 Task: Look for products in the category "Pork" from the brand "Godshalls".
Action: Mouse moved to (14, 108)
Screenshot: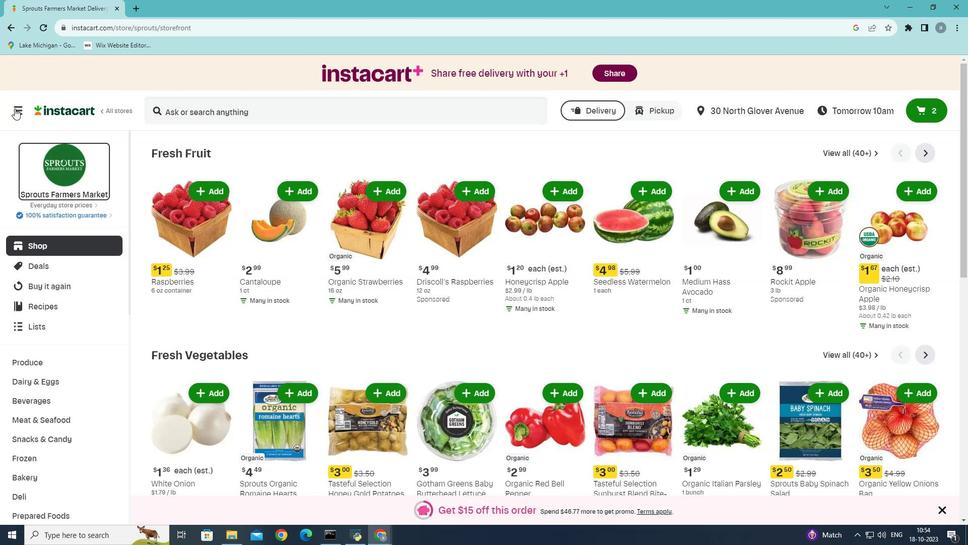 
Action: Mouse pressed left at (14, 108)
Screenshot: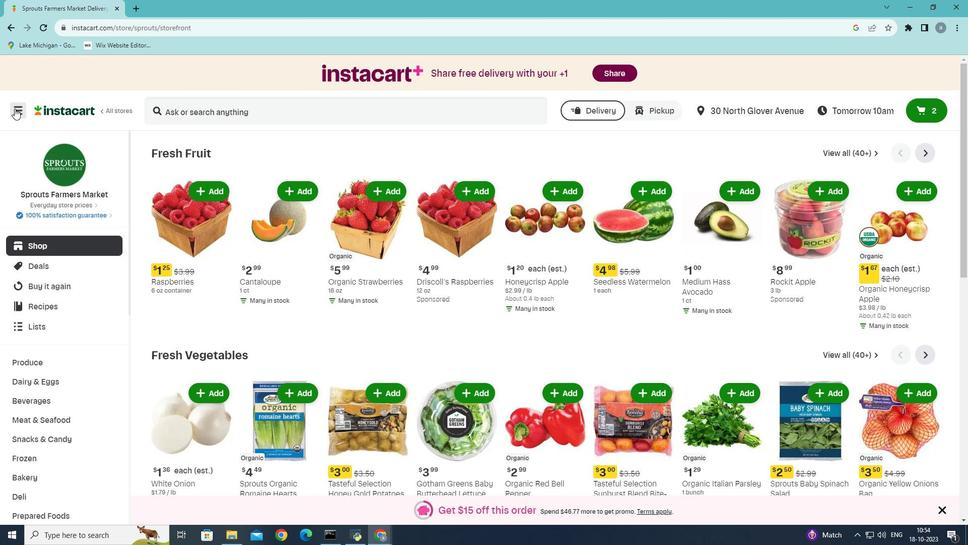 
Action: Mouse moved to (46, 295)
Screenshot: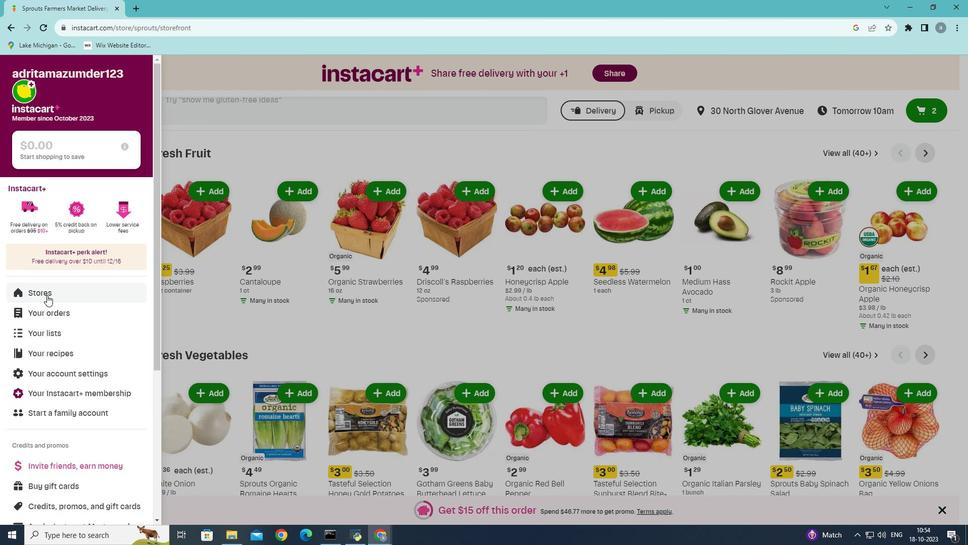 
Action: Mouse pressed left at (46, 295)
Screenshot: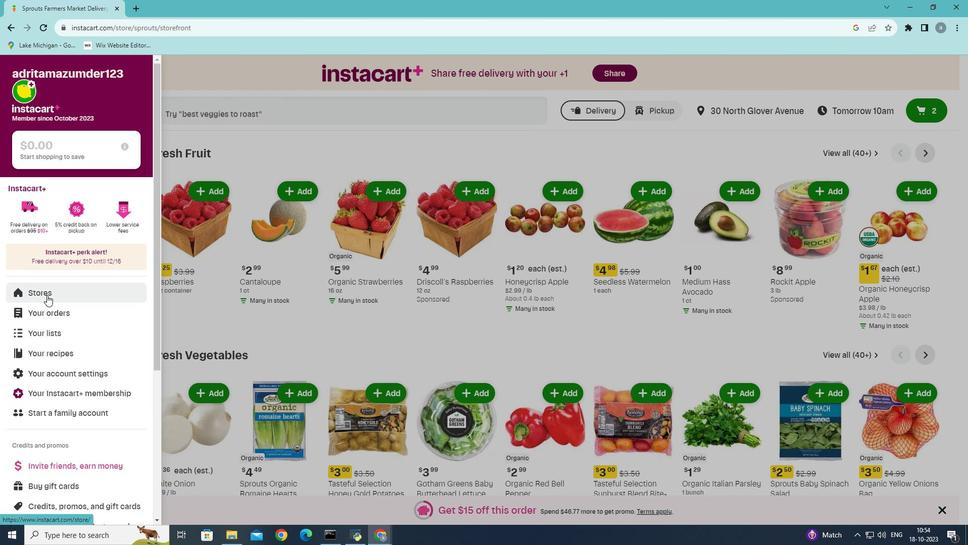 
Action: Mouse moved to (236, 119)
Screenshot: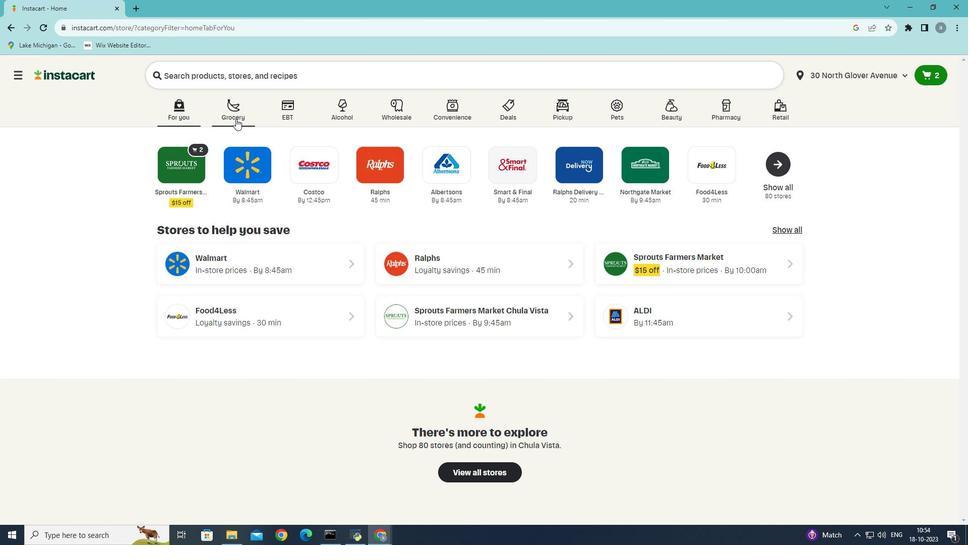 
Action: Mouse pressed left at (236, 119)
Screenshot: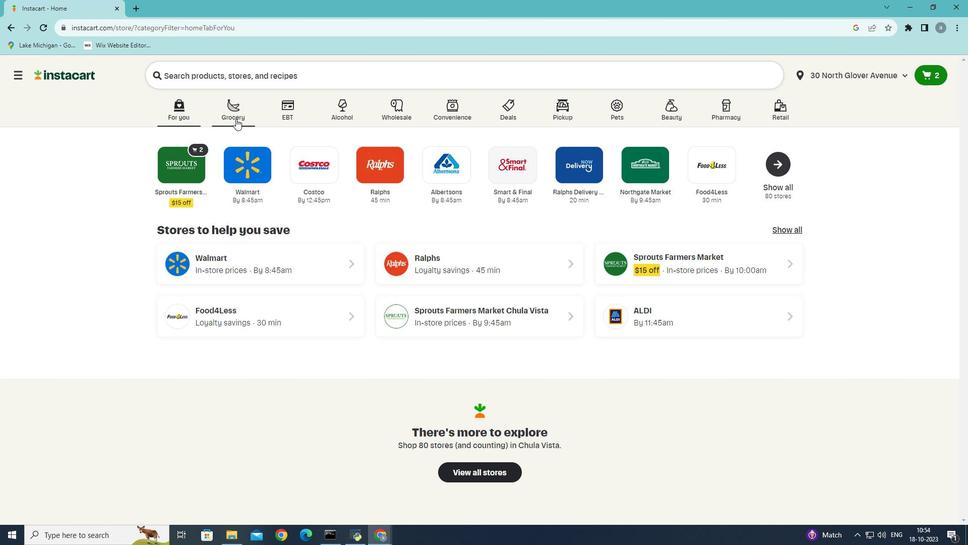 
Action: Mouse moved to (205, 292)
Screenshot: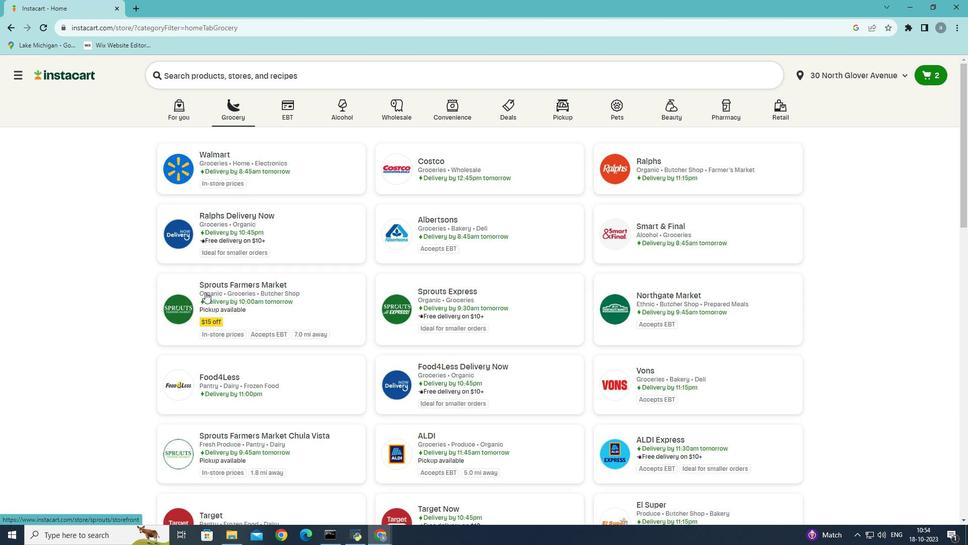 
Action: Mouse pressed left at (205, 292)
Screenshot: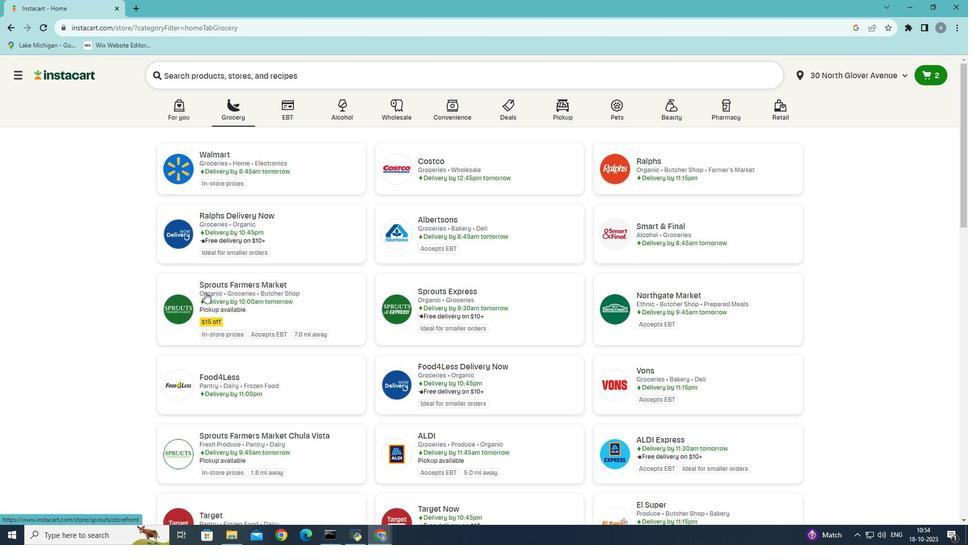 
Action: Mouse moved to (44, 421)
Screenshot: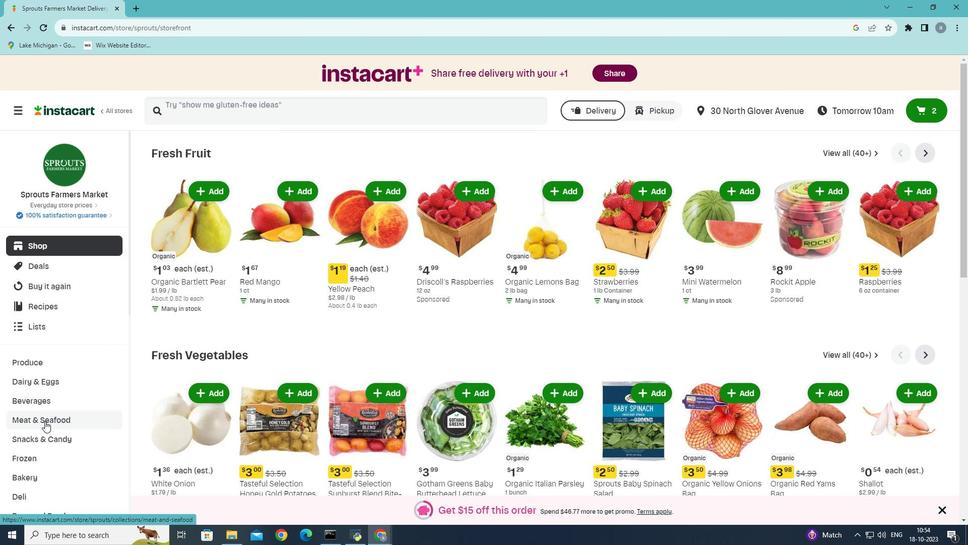 
Action: Mouse pressed left at (44, 421)
Screenshot: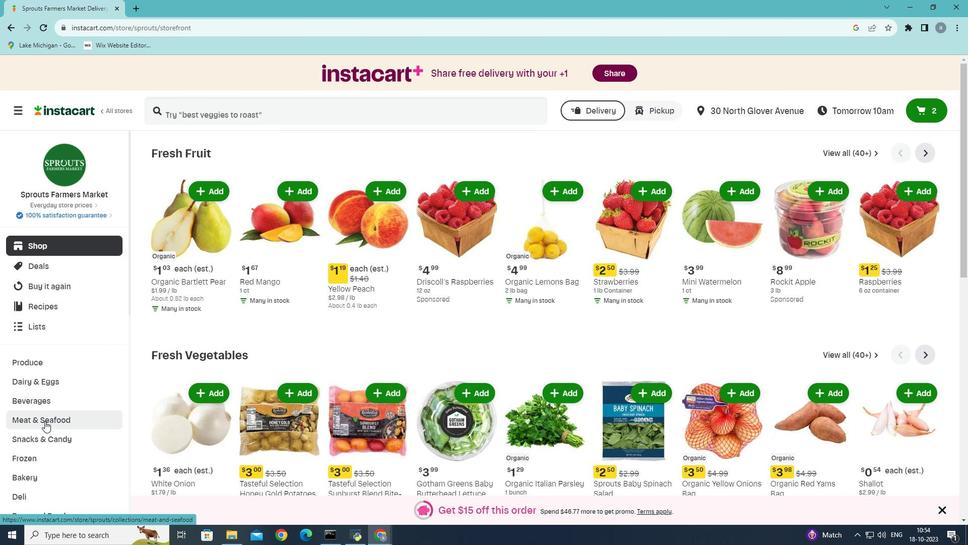 
Action: Mouse moved to (323, 181)
Screenshot: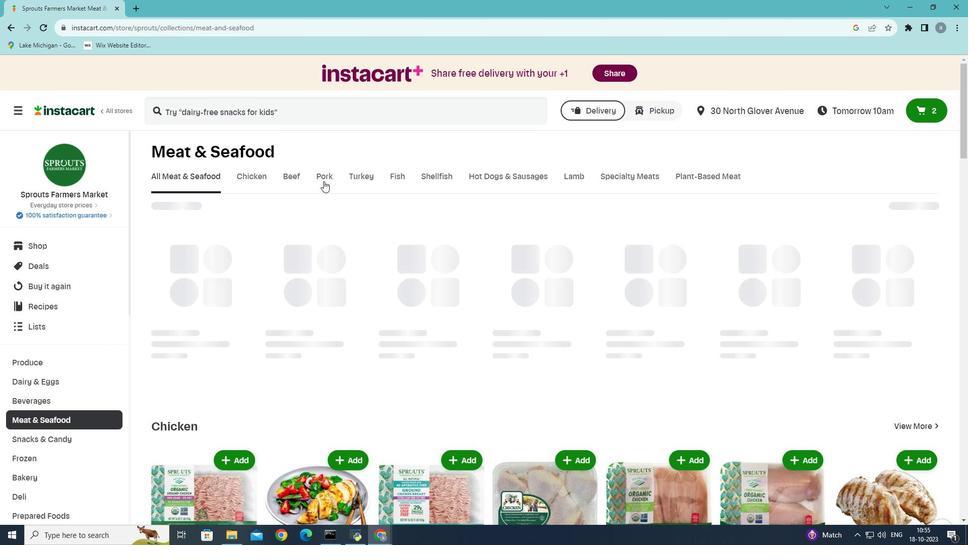 
Action: Mouse pressed left at (323, 181)
Screenshot: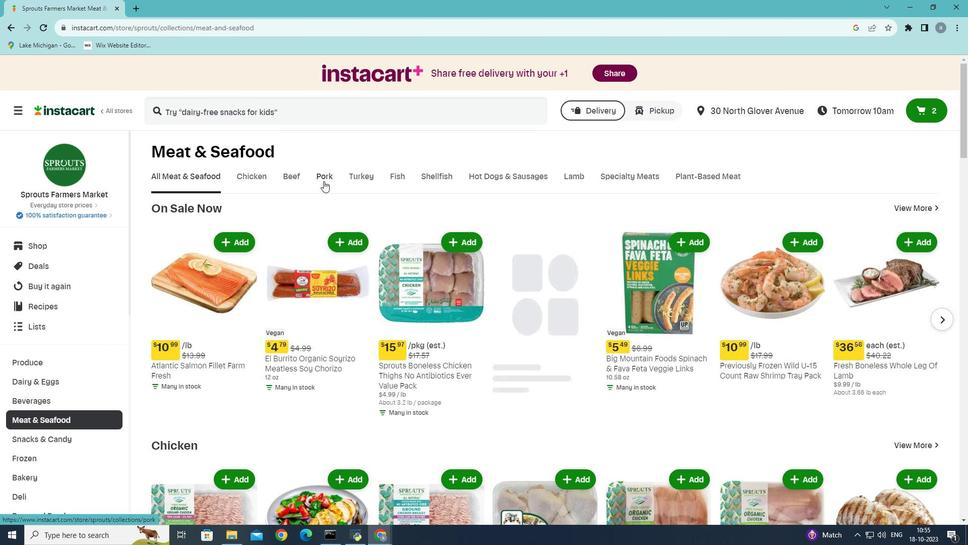 
Action: Mouse moved to (225, 220)
Screenshot: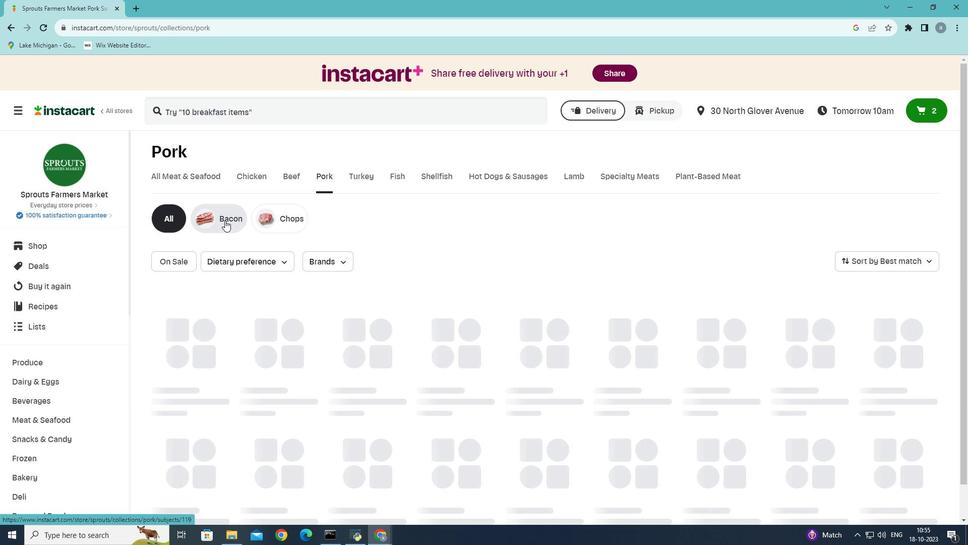 
Action: Mouse pressed left at (225, 220)
Screenshot: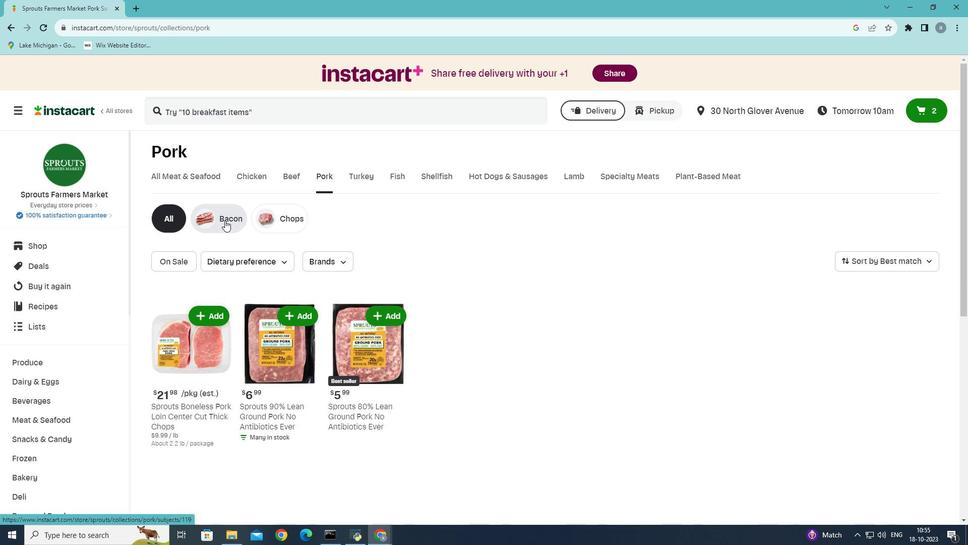 
Action: Mouse moved to (345, 260)
Screenshot: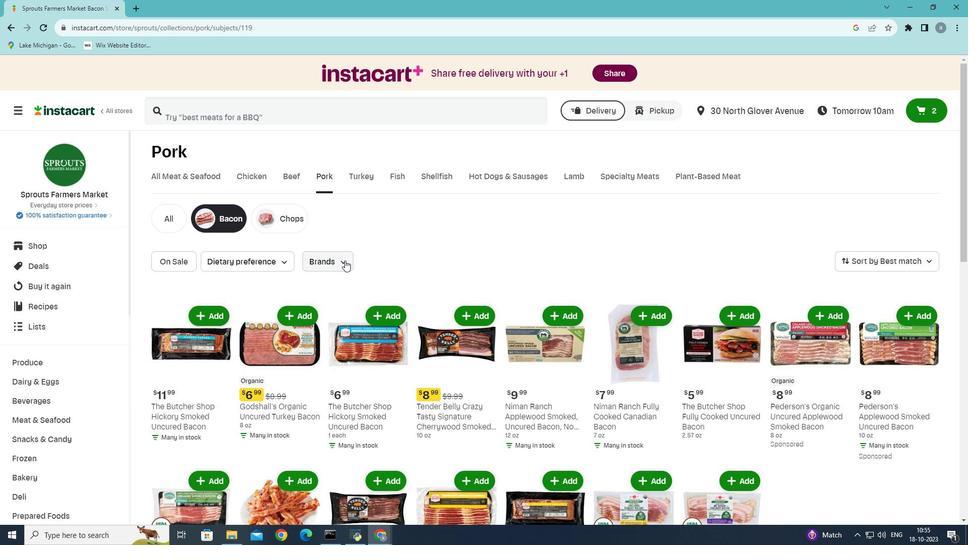 
Action: Mouse pressed left at (345, 260)
Screenshot: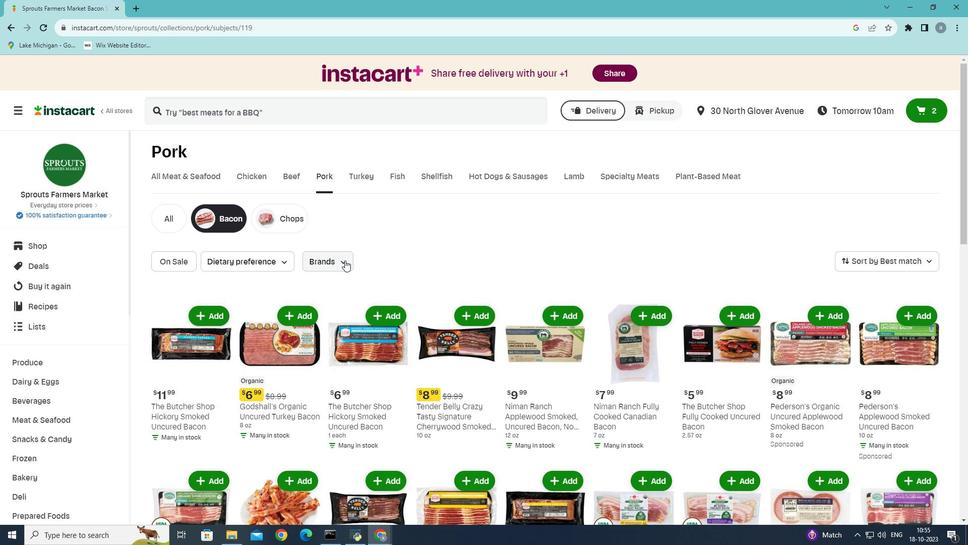 
Action: Mouse moved to (330, 378)
Screenshot: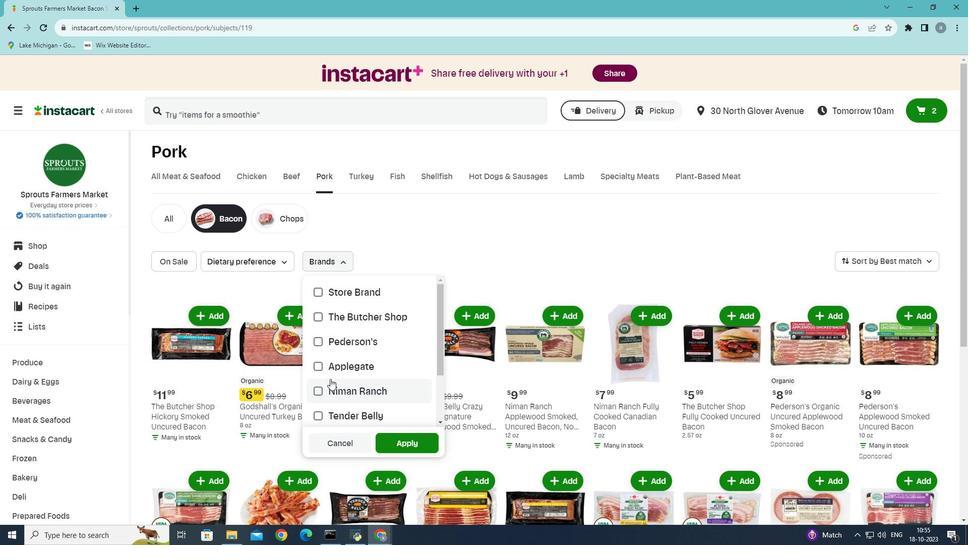 
Action: Mouse scrolled (330, 378) with delta (0, 0)
Screenshot: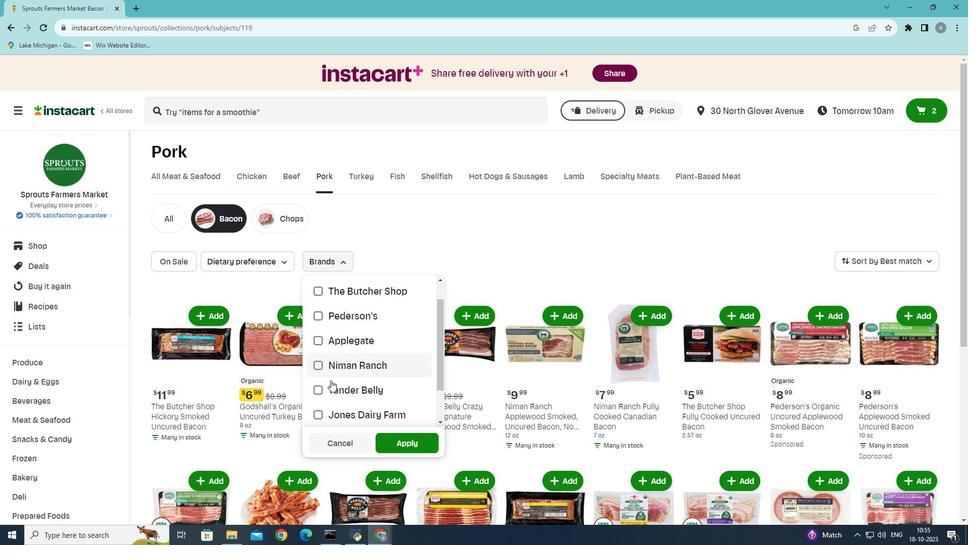 
Action: Mouse moved to (331, 380)
Screenshot: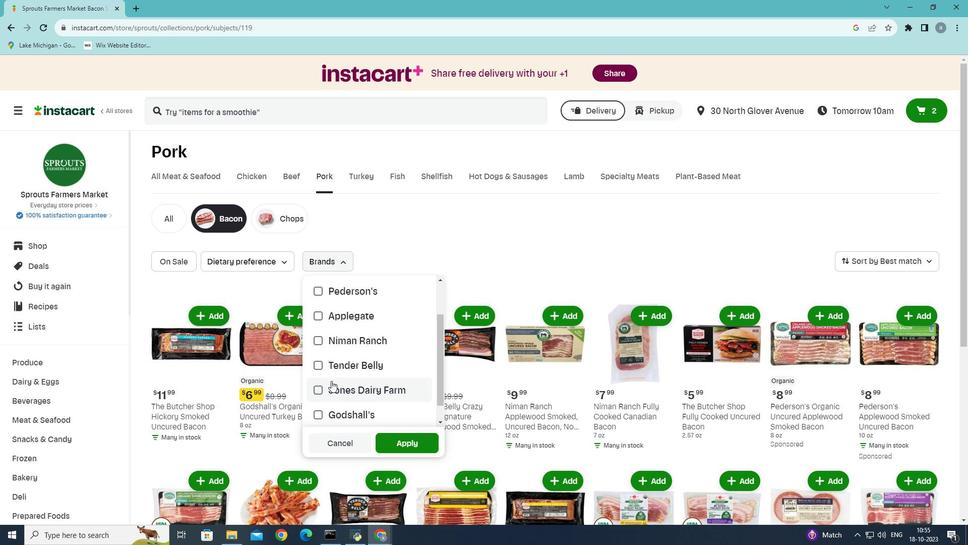 
Action: Mouse scrolled (331, 380) with delta (0, 0)
Screenshot: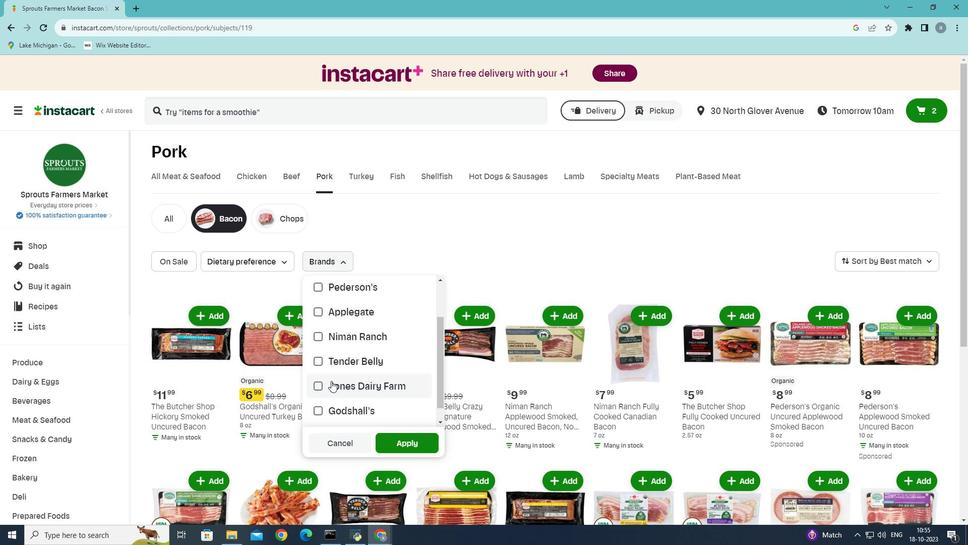 
Action: Mouse scrolled (331, 380) with delta (0, 0)
Screenshot: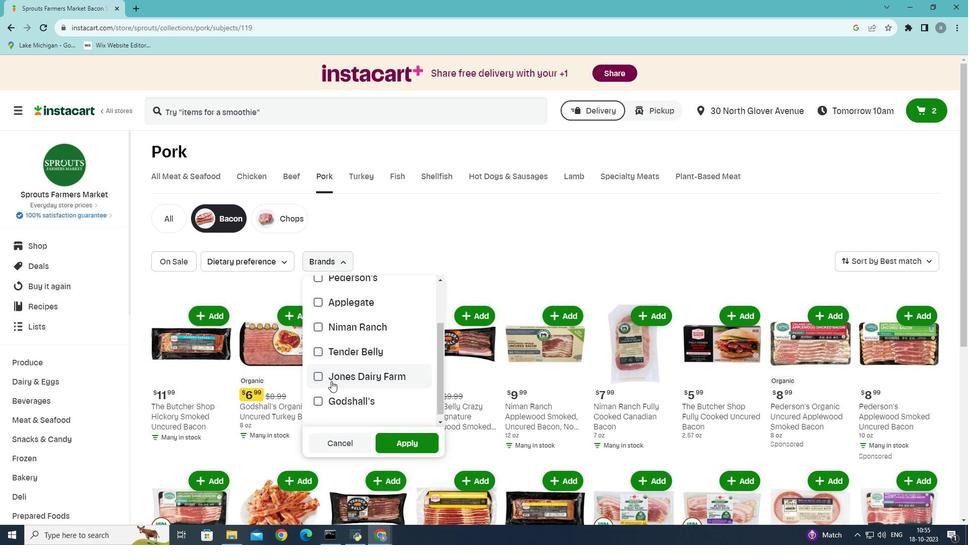 
Action: Mouse moved to (315, 394)
Screenshot: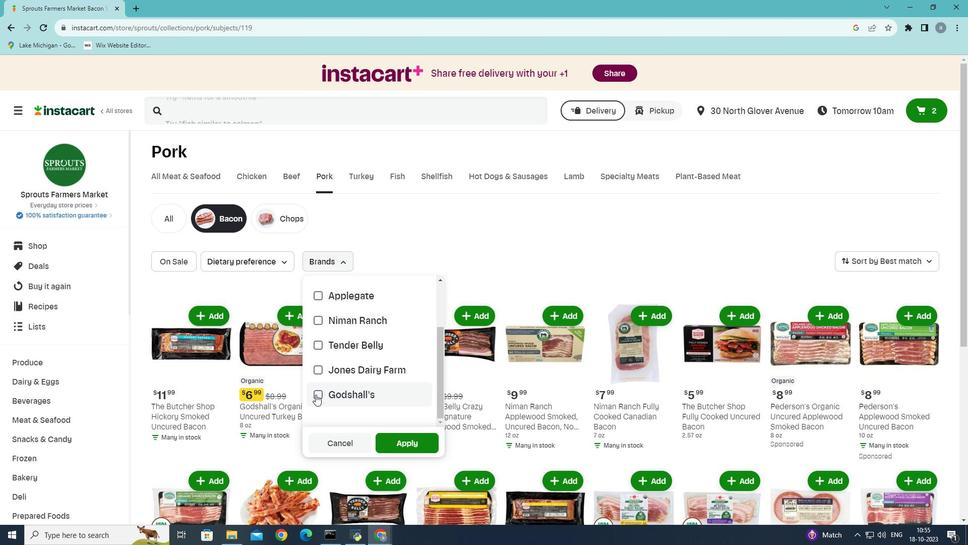 
Action: Mouse pressed left at (315, 394)
Screenshot: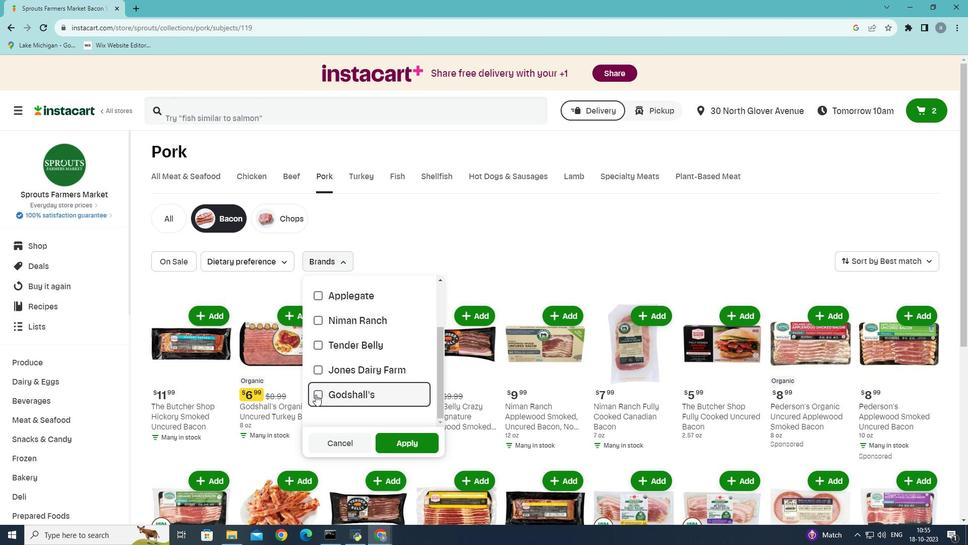 
Action: Mouse moved to (392, 439)
Screenshot: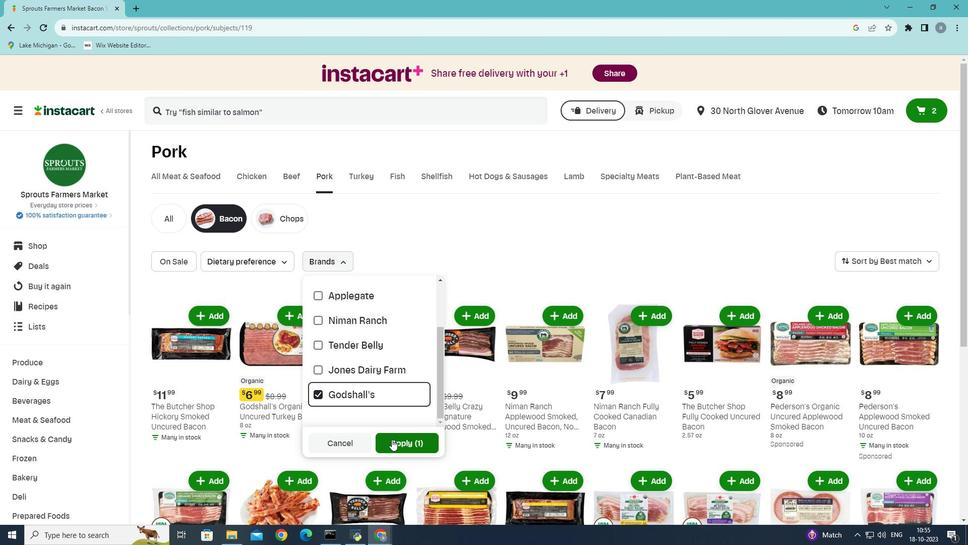 
Action: Mouse pressed left at (392, 439)
Screenshot: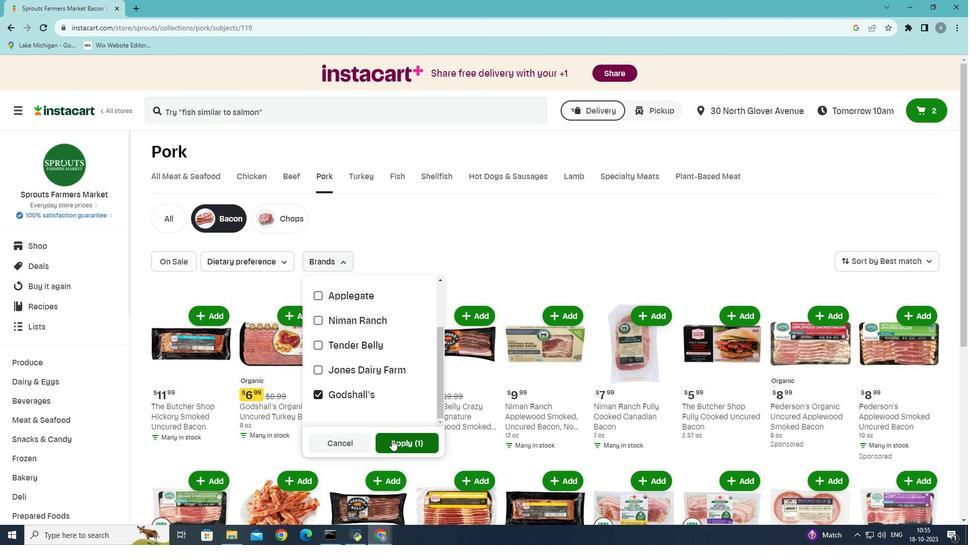
